 Task: Add an event with the title Second Presentation Rehearsal and Finalization, date '2024/05/25', time 7:30 AM to 9:30 AMand add a description: The event coordinator is responsible for planning, organizing, and executing the networking event. They oversee all aspects of the event, including venue selection, logistics, scheduling, vendor management, and participant registration. The event coordinator ensures a seamless and successful networking event that meets the objectives and expectations of the attendees., put the event into Green category, logged in from the account softage.3@softage.netand send the event invitation to softage.10@softage.net and softage.1@softage.net. Set a reminder for the event 5 minutes before
Action: Mouse moved to (98, 92)
Screenshot: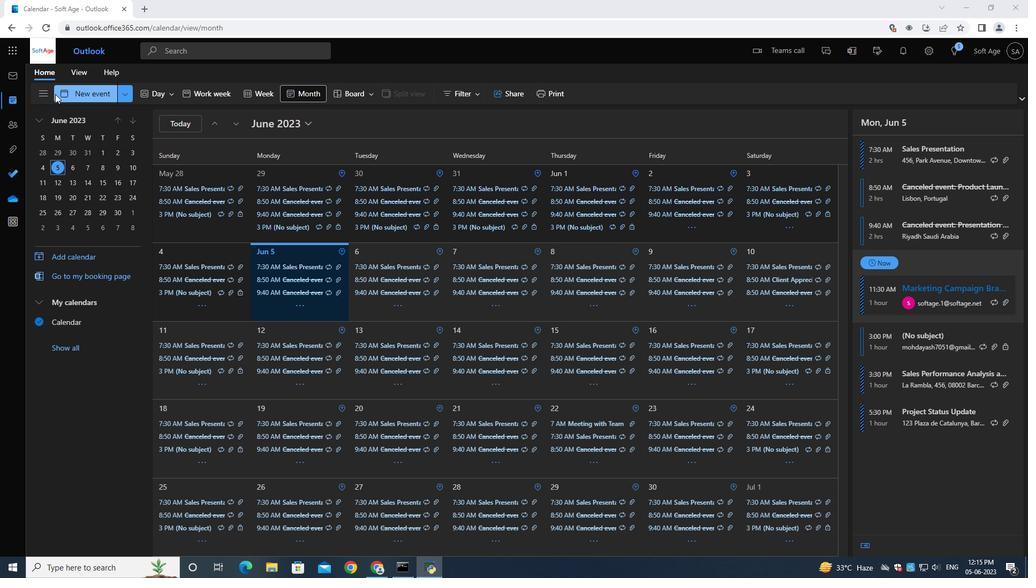 
Action: Mouse pressed left at (98, 92)
Screenshot: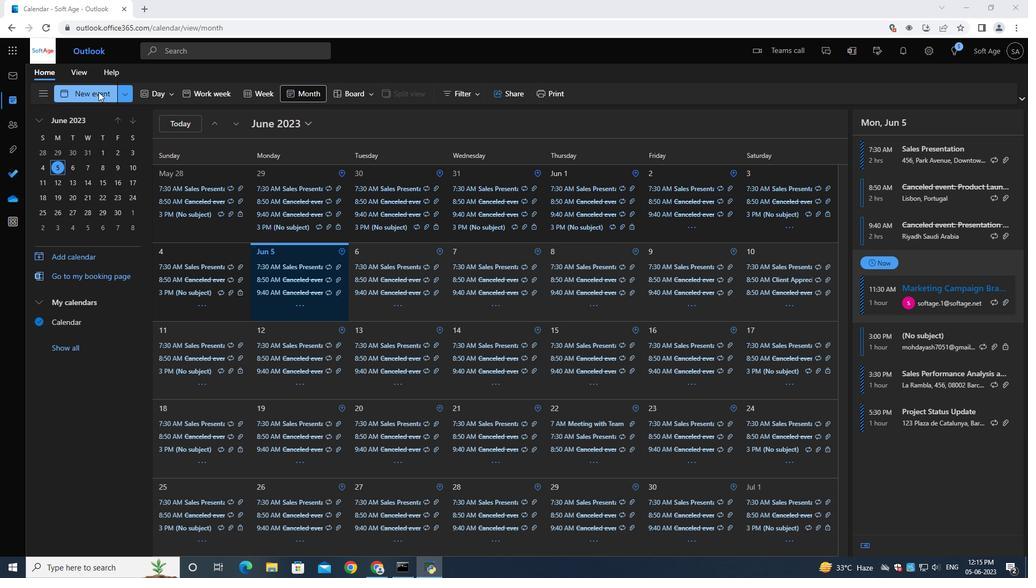 
Action: Mouse moved to (320, 169)
Screenshot: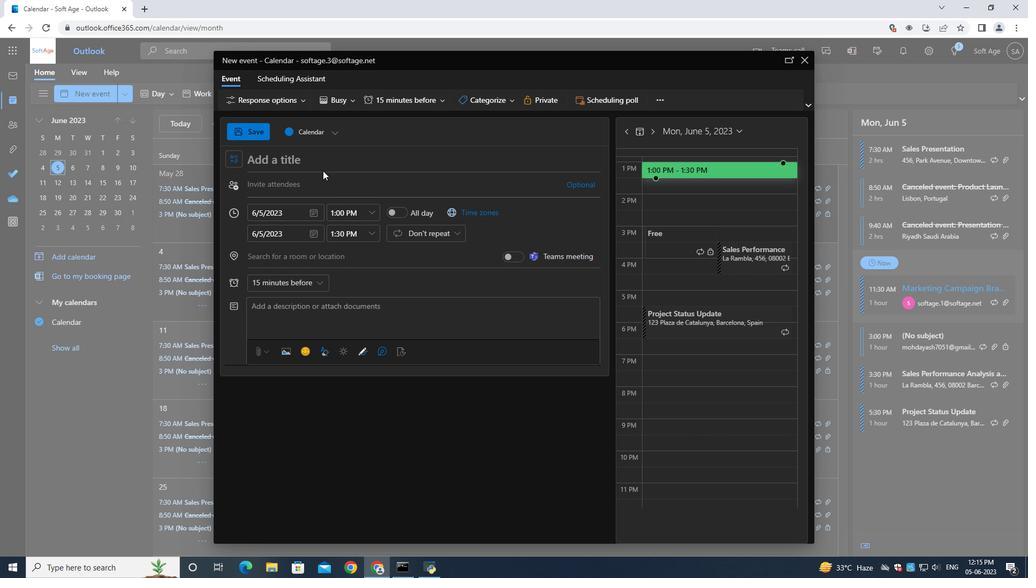 
Action: Mouse pressed left at (320, 169)
Screenshot: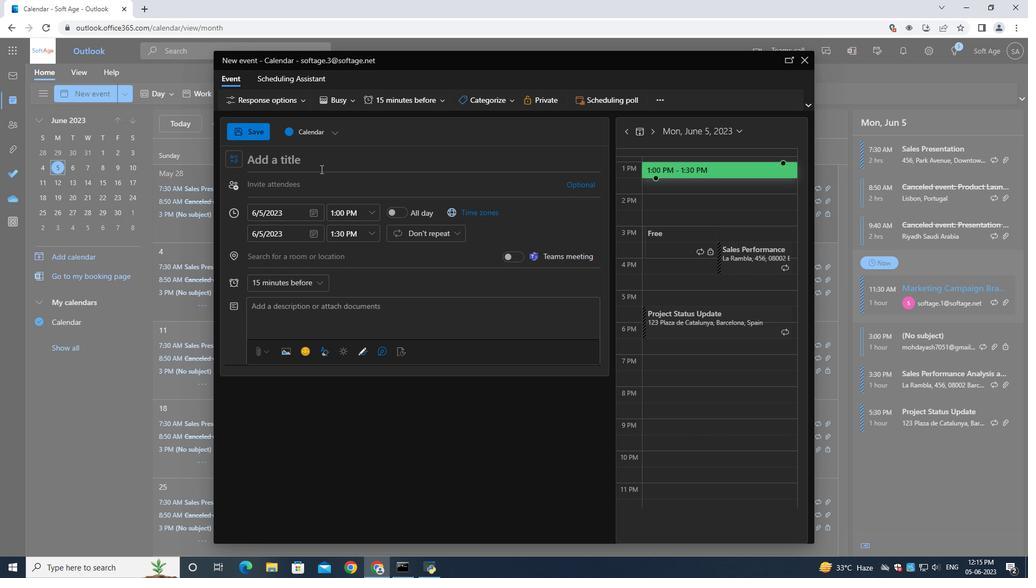 
Action: Key pressed <Key.shift>Second<Key.space><Key.shift>Presentation<Key.space><Key.shift>Rehearsal<Key.space>and<Key.space><Key.shift>Finalization
Screenshot: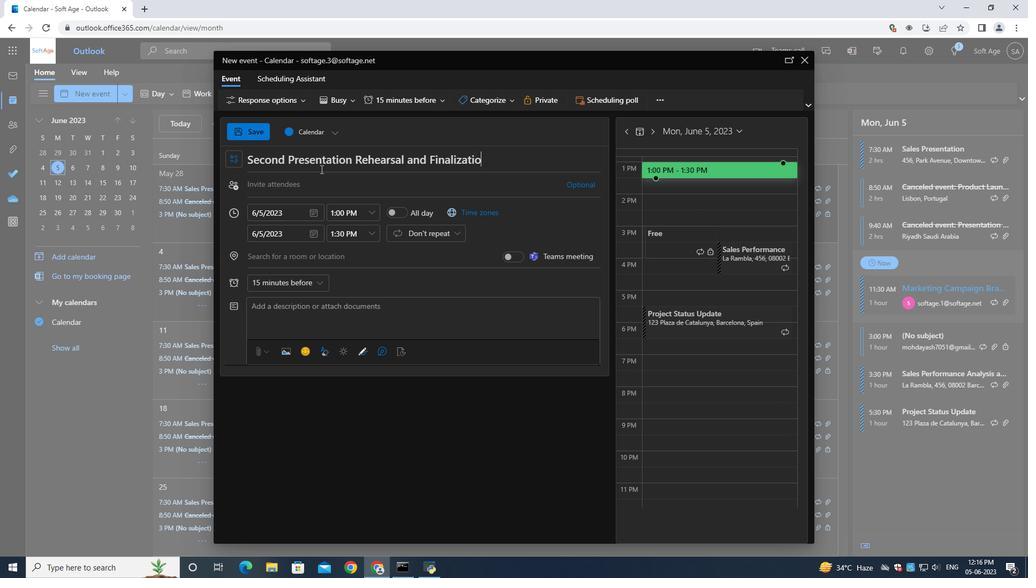 
Action: Mouse moved to (310, 212)
Screenshot: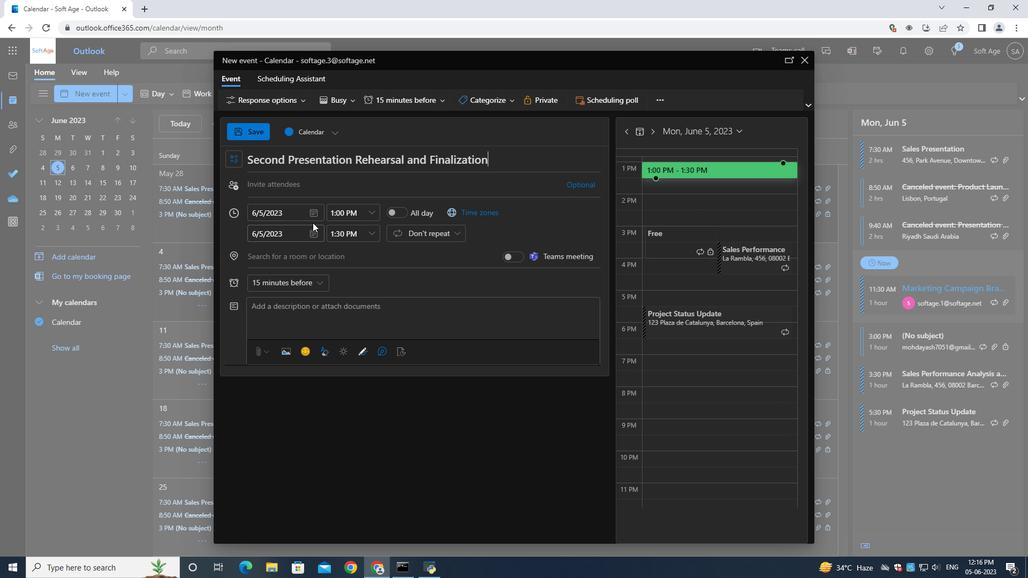 
Action: Mouse pressed left at (310, 212)
Screenshot: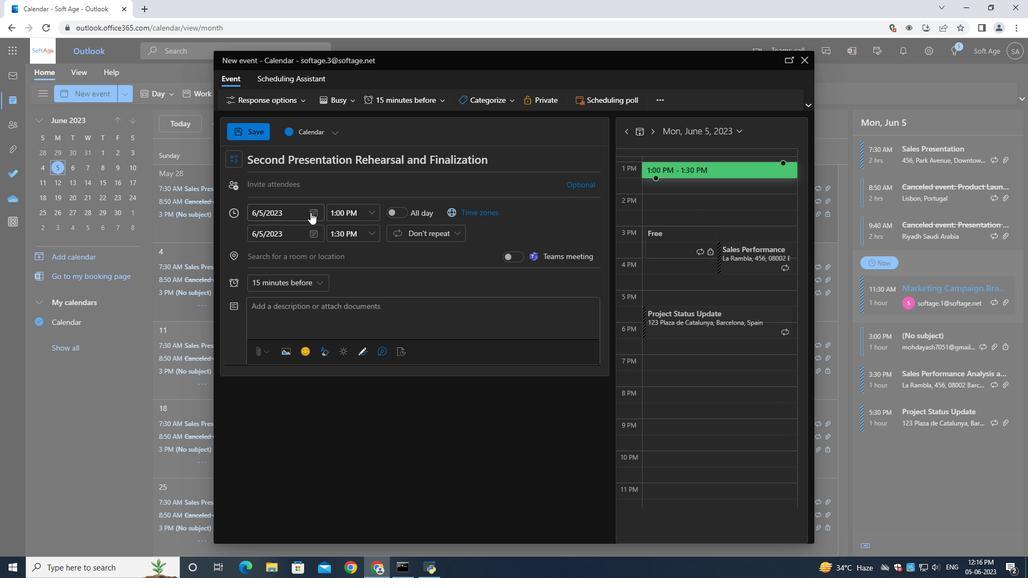 
Action: Mouse moved to (345, 235)
Screenshot: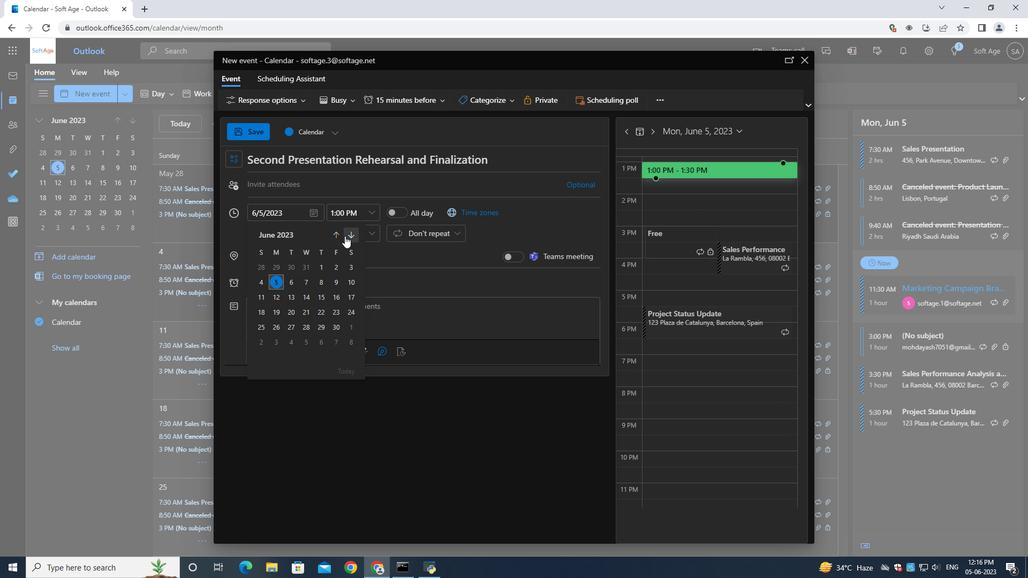 
Action: Mouse pressed left at (345, 235)
Screenshot: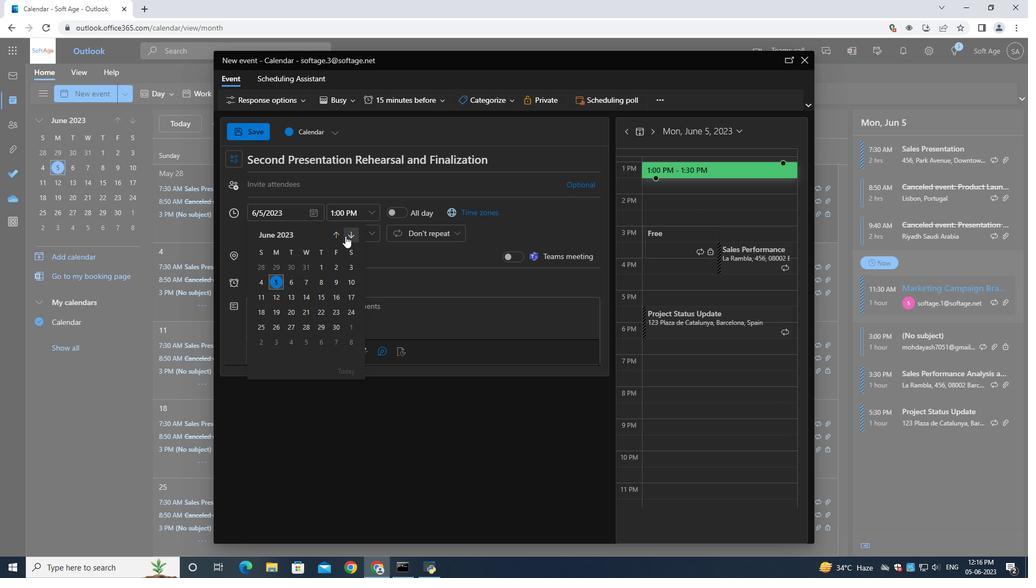 
Action: Mouse moved to (345, 235)
Screenshot: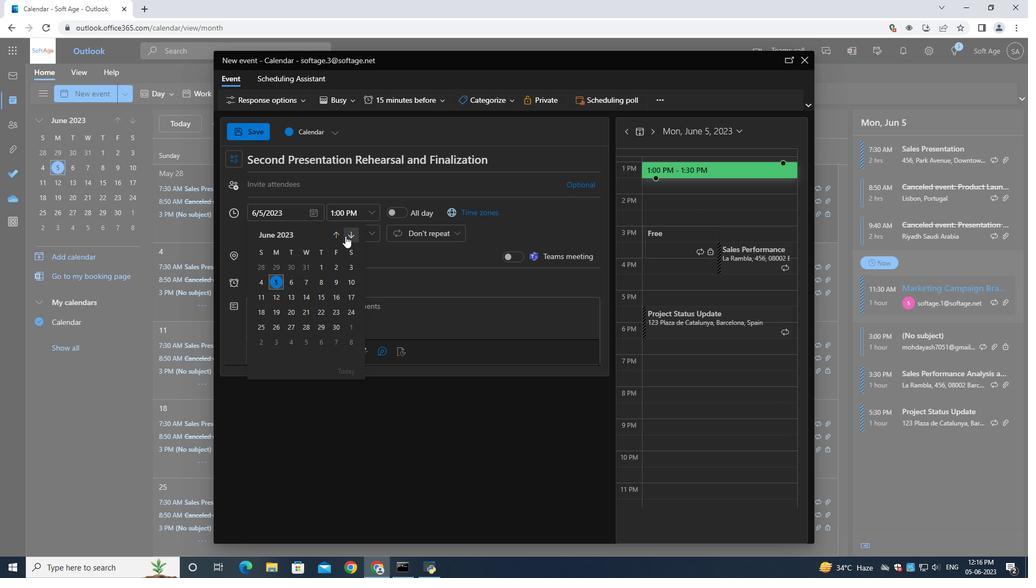
Action: Mouse pressed left at (345, 235)
Screenshot: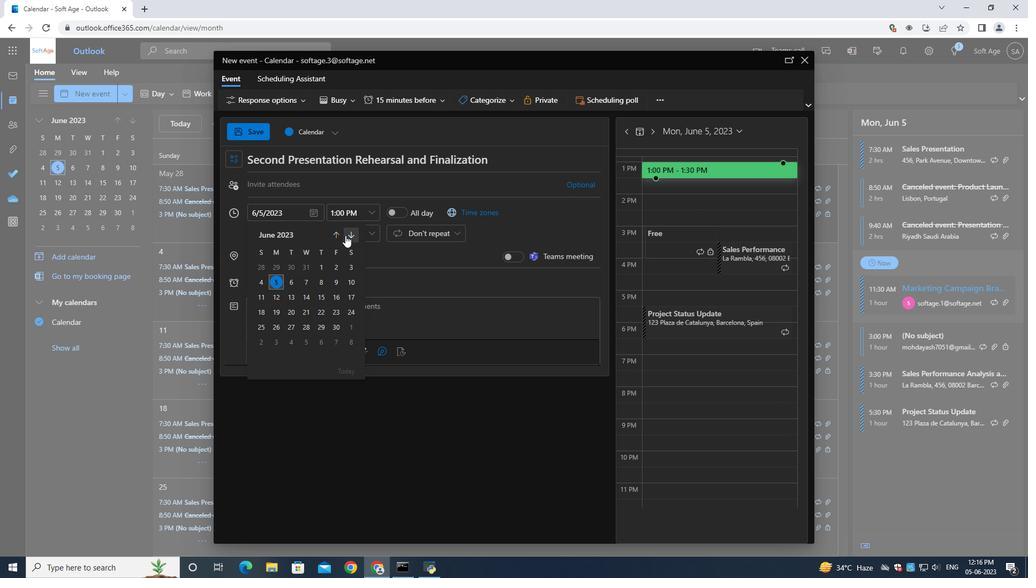 
Action: Mouse pressed left at (345, 235)
Screenshot: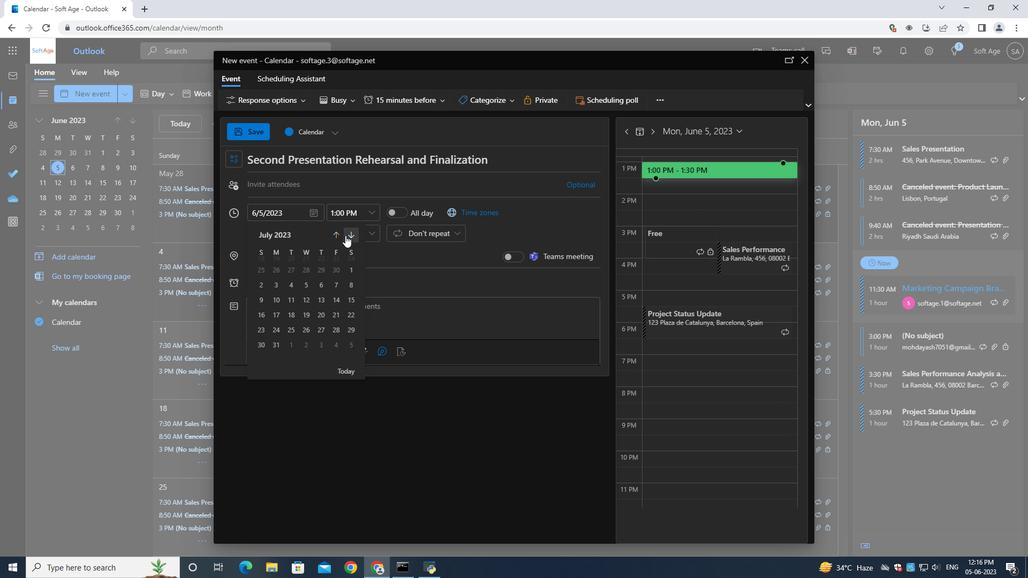 
Action: Mouse pressed left at (345, 235)
Screenshot: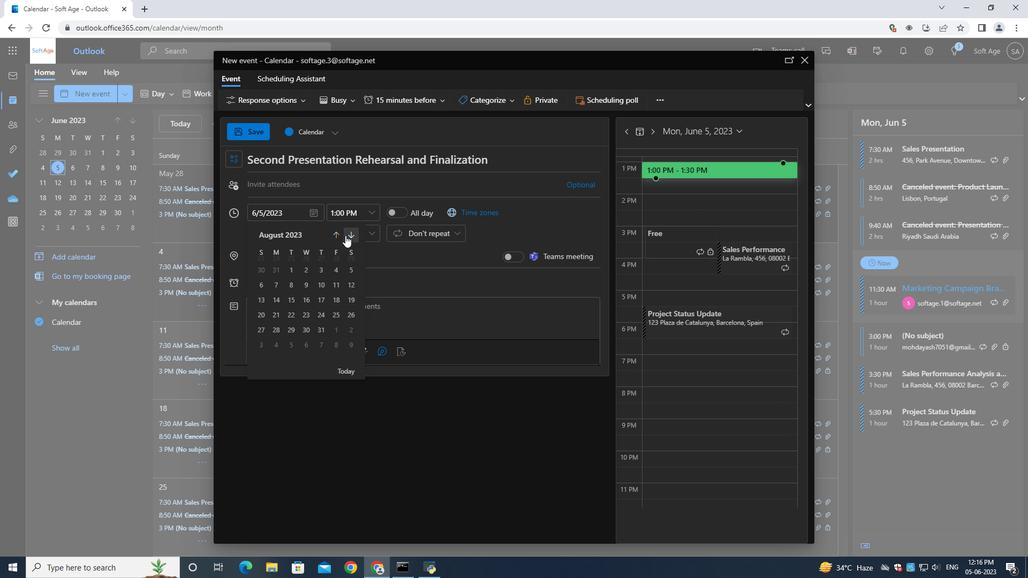 
Action: Mouse pressed left at (345, 235)
Screenshot: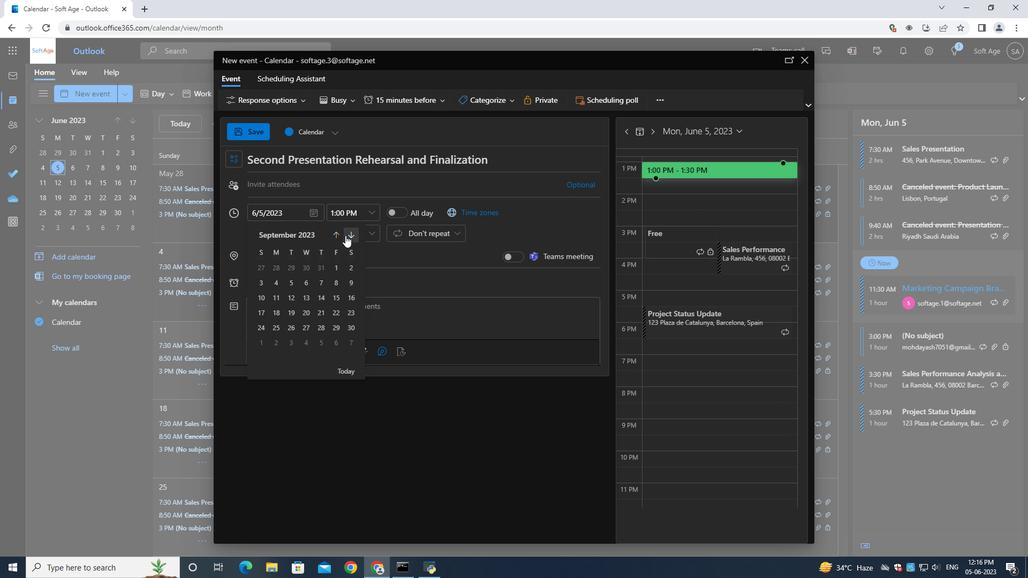 
Action: Mouse pressed left at (345, 235)
Screenshot: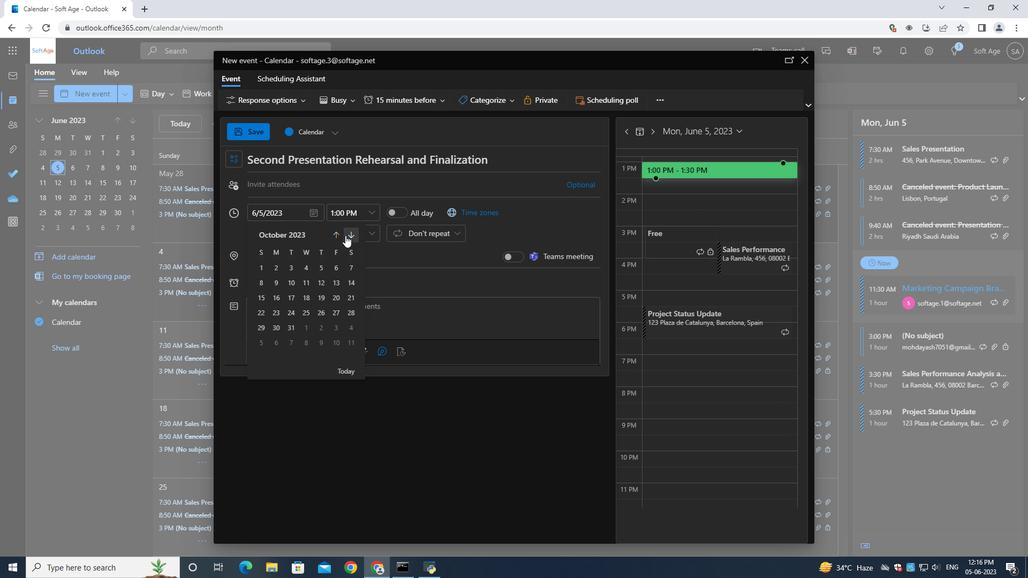 
Action: Mouse pressed left at (345, 235)
Screenshot: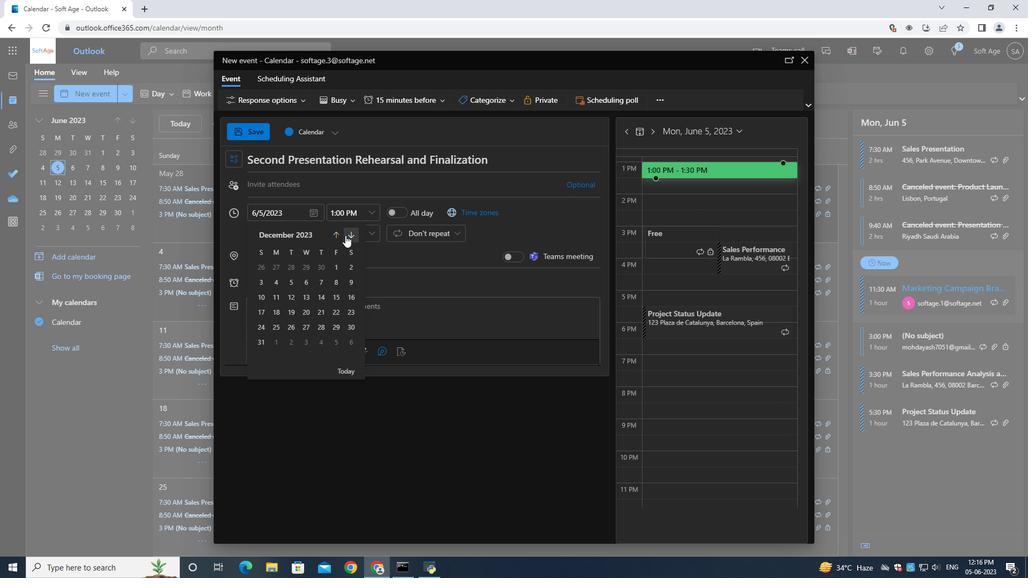 
Action: Mouse pressed left at (345, 235)
Screenshot: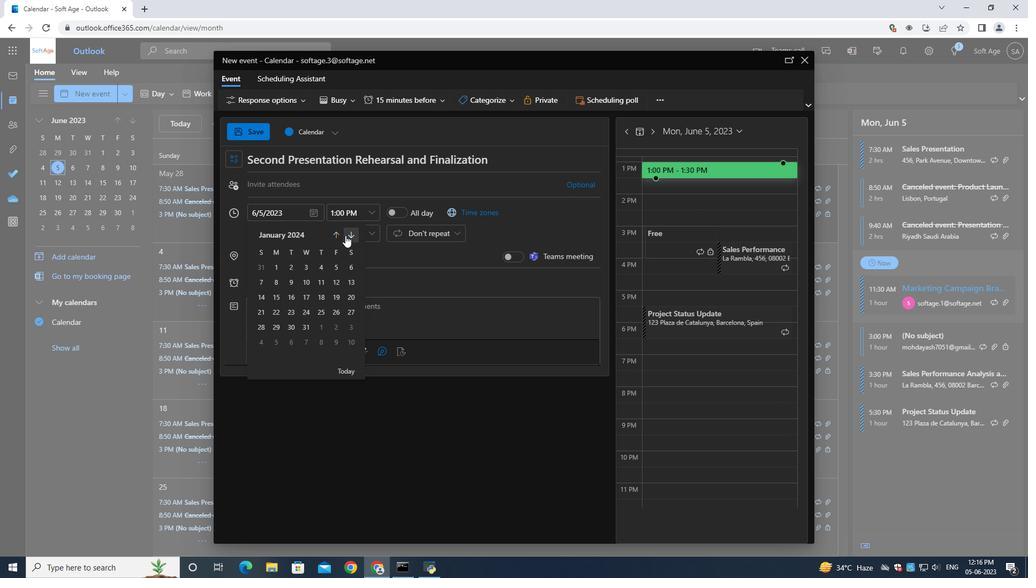 
Action: Mouse pressed left at (345, 235)
Screenshot: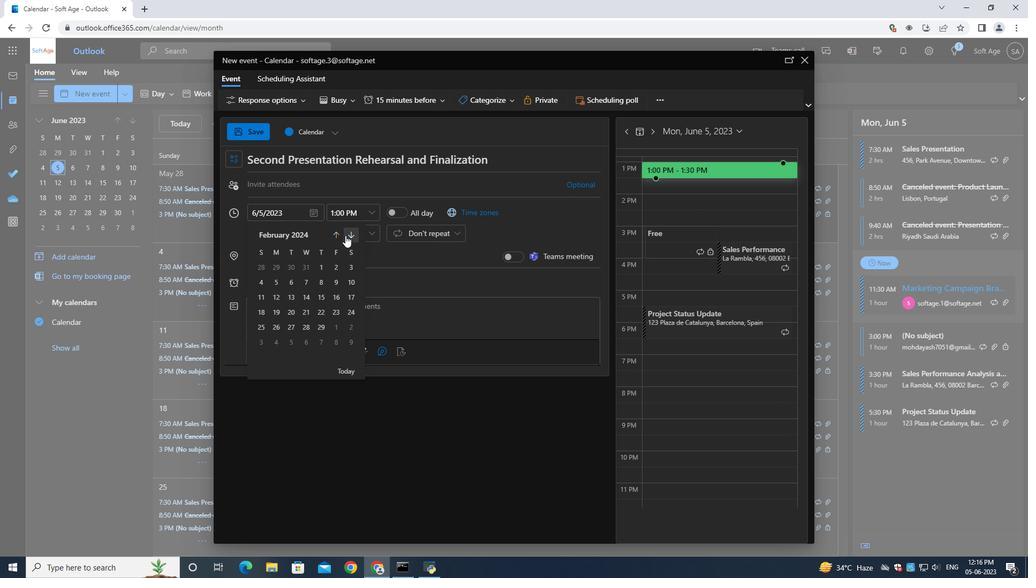 
Action: Mouse pressed left at (345, 235)
Screenshot: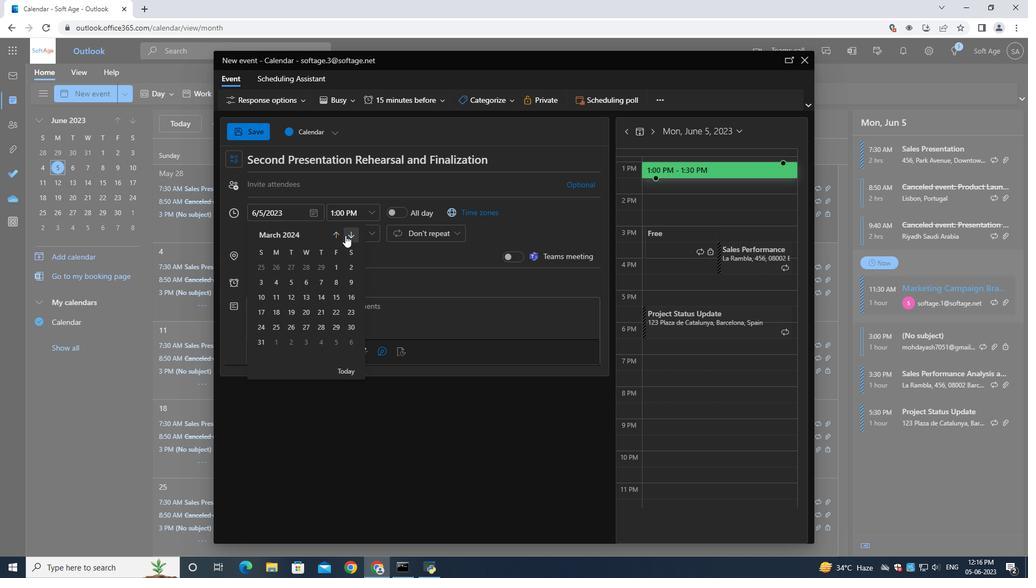 
Action: Mouse moved to (344, 235)
Screenshot: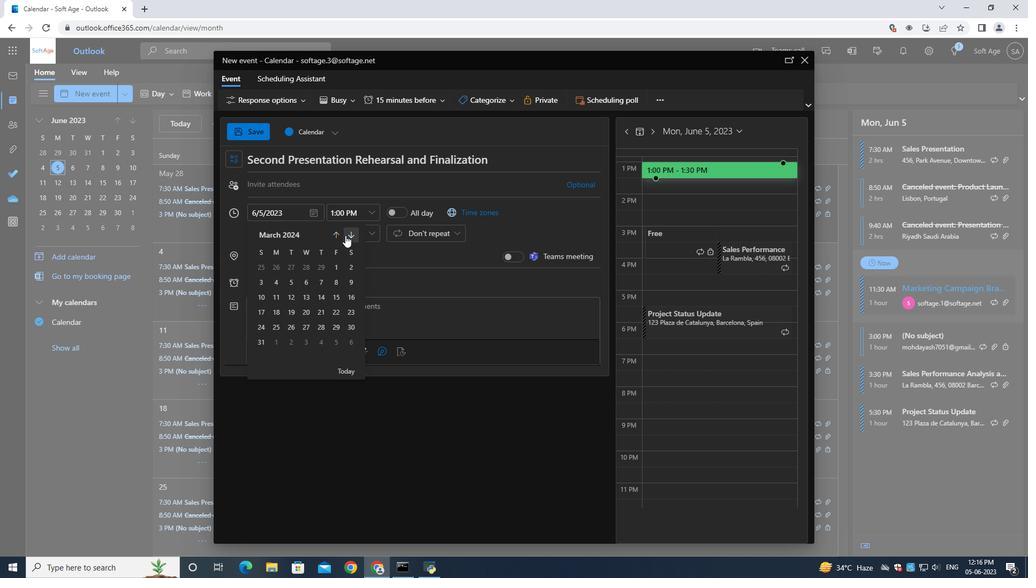 
Action: Mouse pressed left at (344, 235)
Screenshot: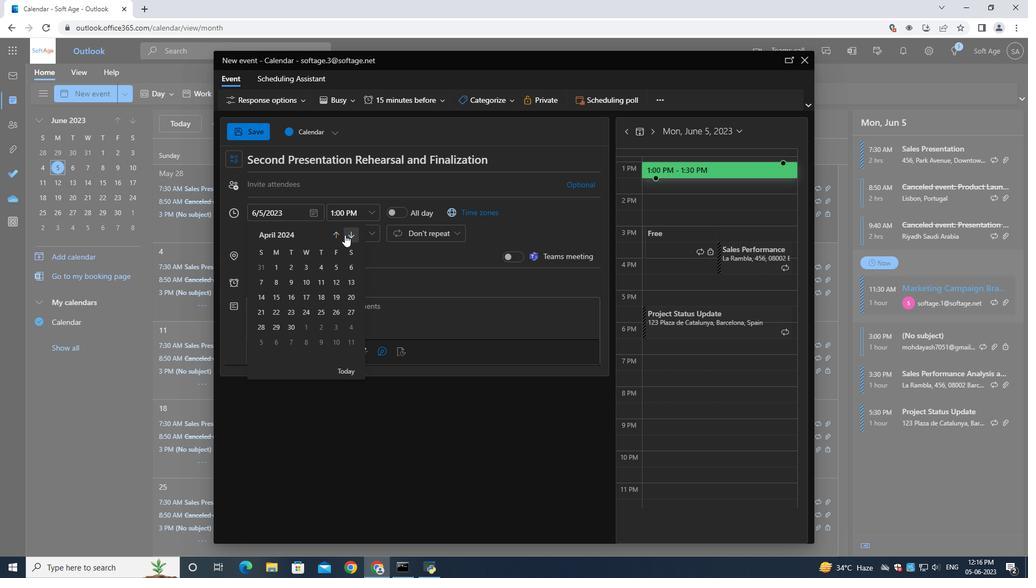 
Action: Mouse moved to (353, 312)
Screenshot: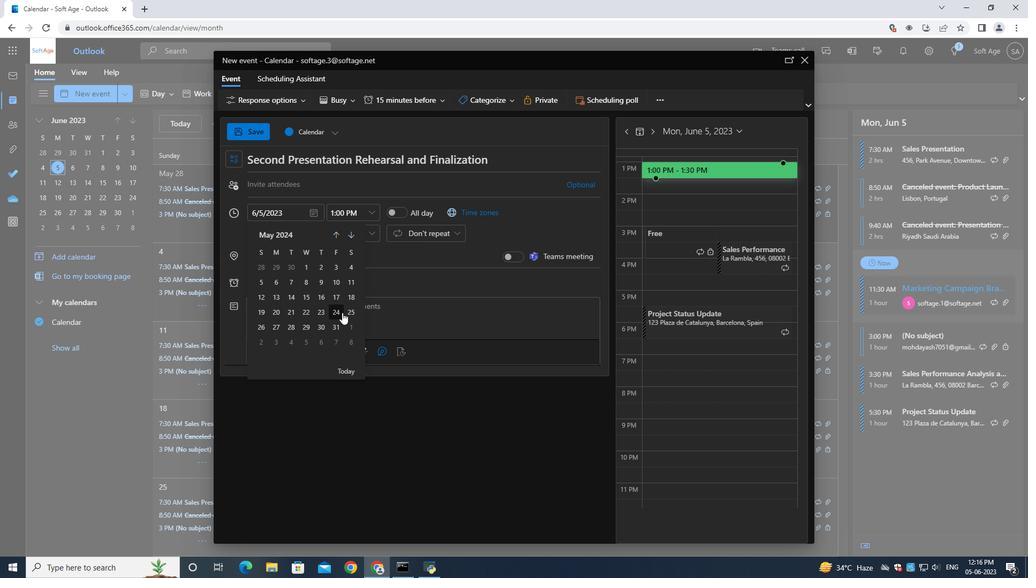 
Action: Mouse pressed left at (353, 312)
Screenshot: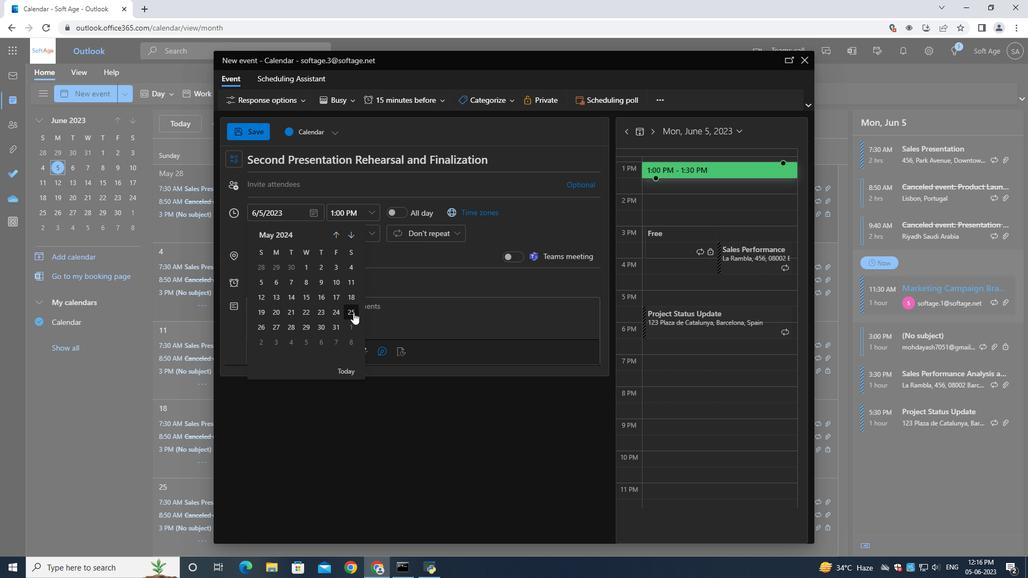 
Action: Mouse moved to (361, 212)
Screenshot: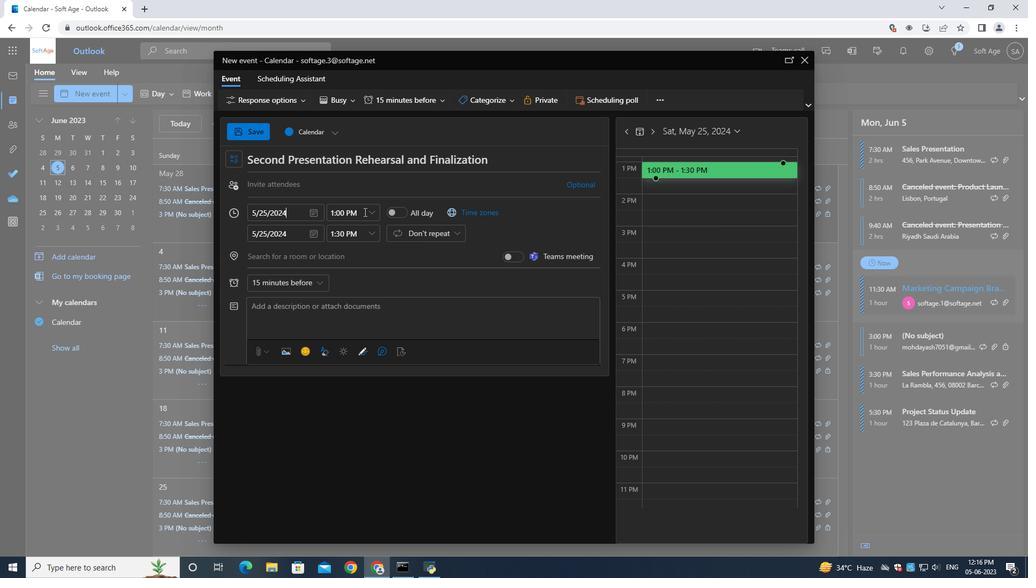 
Action: Mouse pressed left at (361, 212)
Screenshot: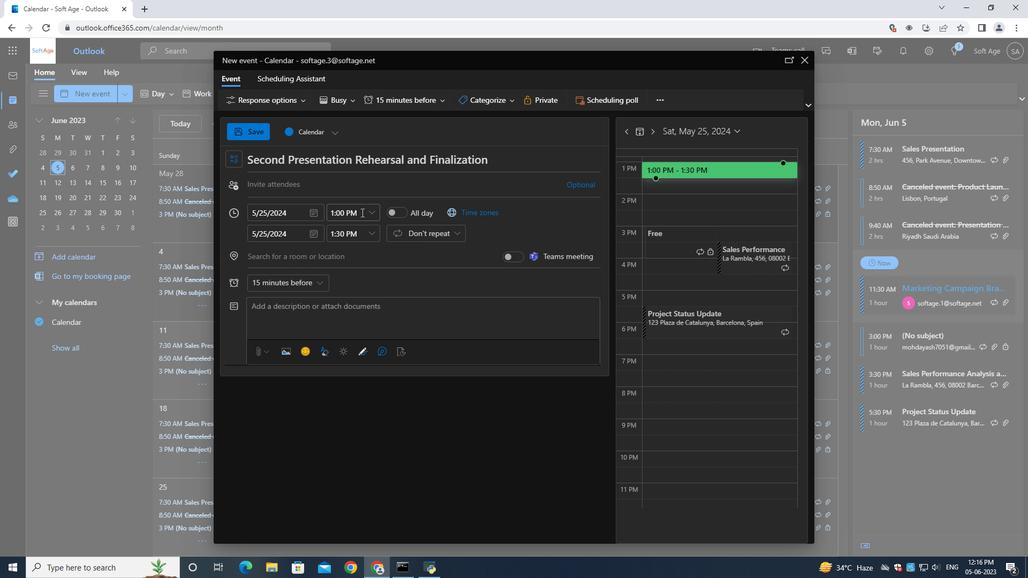 
Action: Key pressed 7<Key.shift_r>:30<Key.shift>AM
Screenshot: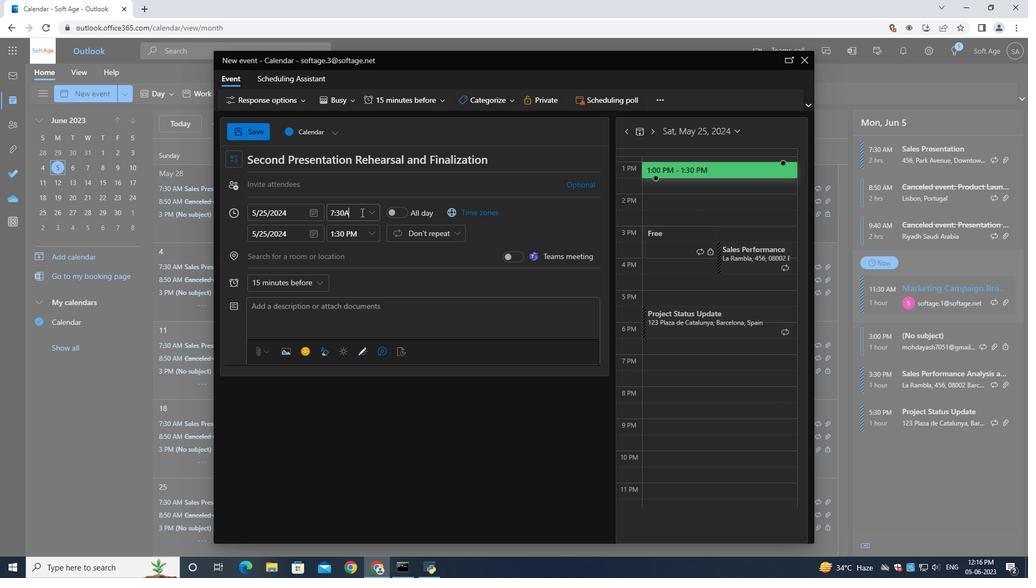 
Action: Mouse moved to (344, 237)
Screenshot: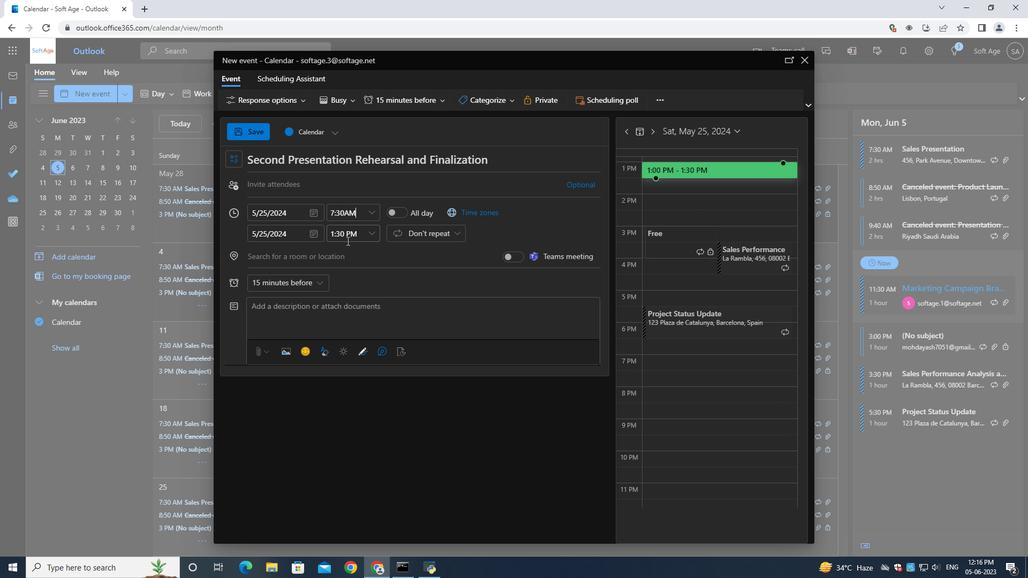 
Action: Mouse pressed left at (344, 237)
Screenshot: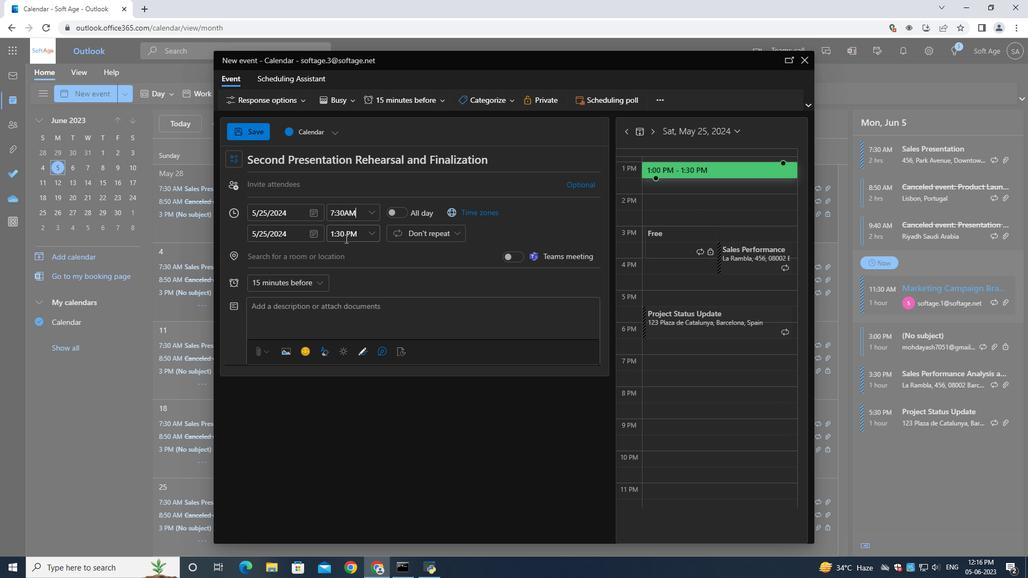 
Action: Key pressed 9<Key.shift_r>:30<Key.shift>AM
Screenshot: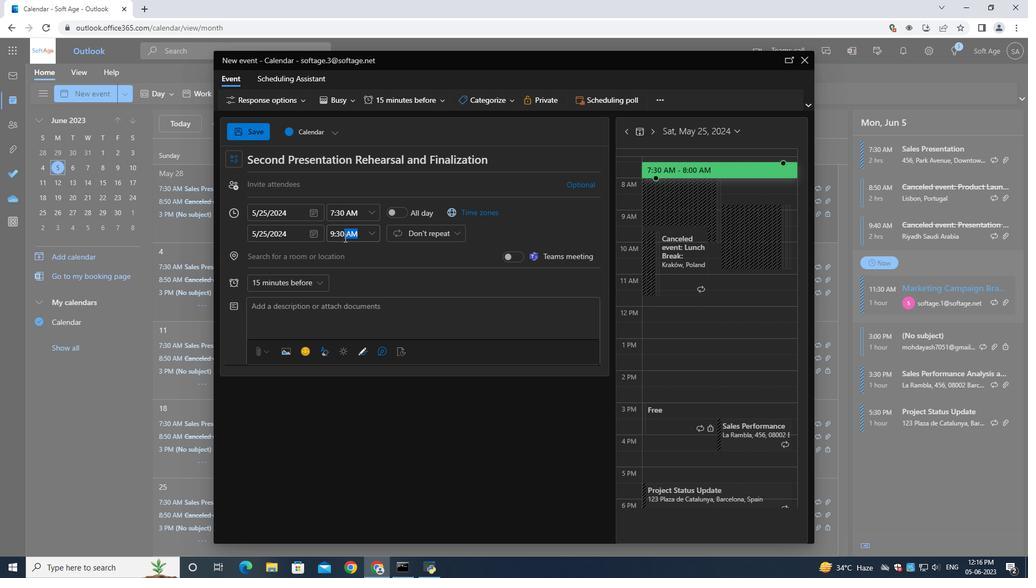 
Action: Mouse moved to (272, 309)
Screenshot: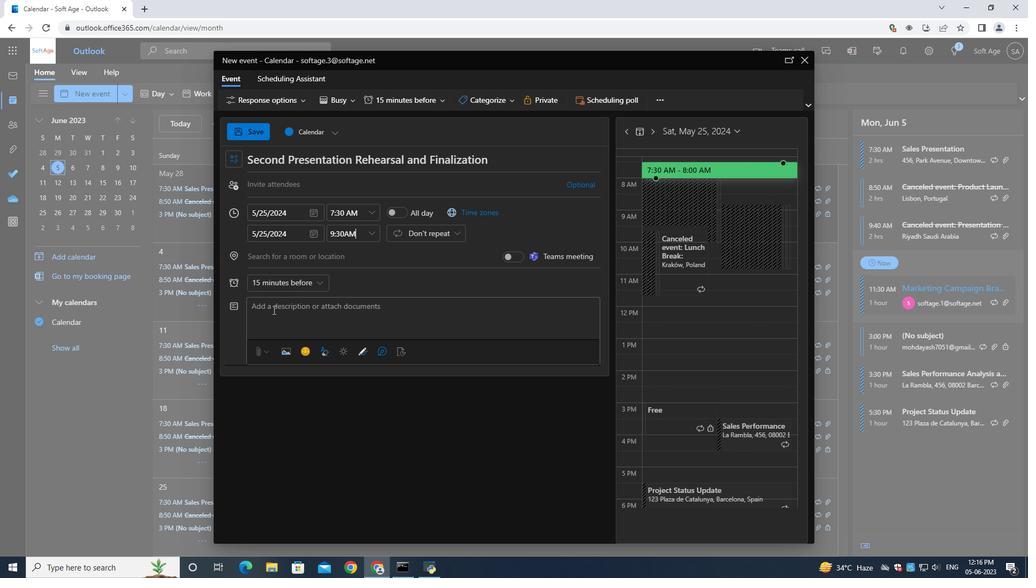 
Action: Mouse pressed left at (272, 309)
Screenshot: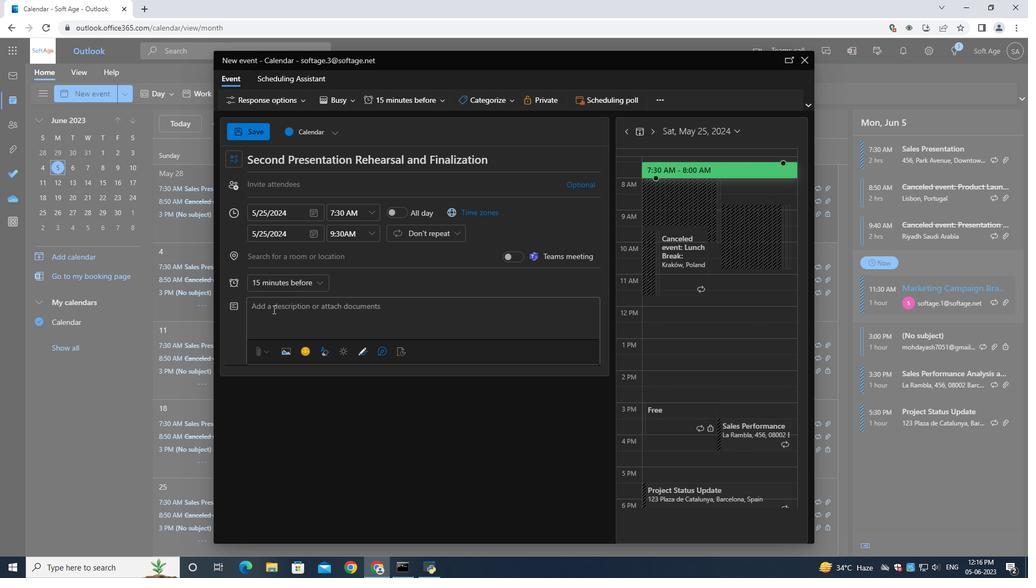 
Action: Key pressed <Key.shift>The<Key.space><Key.shift><Key.shift><Key.shift><Key.shift><Key.shift><Key.shift><Key.shift><Key.shift><Key.shift><Key.shift><Key.shift><Key.shift><Key.shift><Key.shift><Key.shift><Key.shift><Key.shift><Key.shift><Key.shift><Key.shift><Key.shift><Key.shift><Key.shift><Key.shift><Key.shift><Key.shift><Key.shift><Key.shift>E<Key.backspace>event<Key.space>coordinator<Key.space>is<Key.space>responsible<Key.space>for<Key.space>planning<Key.space><Key.backspace>,<Key.space>organizi<Key.backspace>ing,<Key.space>and<Key.space>executing<Key.space>the<Key.space>networking<Key.space>event.<Key.space><Key.shift><Key.shift><Key.shift><Key.shift><Key.shift><Key.shift><Key.shift><Key.shift><Key.shift>They<Key.space>oversee<Key.space>all<Key.space>aspects<Key.space>of<Key.space>the<Key.space>evemt,<Key.space>including<Key.space>venue<Key.space>selection,<Key.space>logistics,<Key.space>scheduling,<Key.space>vendor<Key.space>management,<Key.space>and<Key.space>participant<Key.space>registration.<Key.space><Key.shift><Key.shift>The<Key.space>event<Key.space>coordinat<Key.backspace>tor<Key.space>ensures<Key.space>a<Key.space>seamless<Key.space>and<Key.space>successful<Key.space>networking<Key.space>event<Key.space>that<Key.space>meets<Key.space>the<Key.space>objectives<Key.space>and<Key.space>expectations<Key.space>of<Key.space>the<Key.space>attendees.
Screenshot: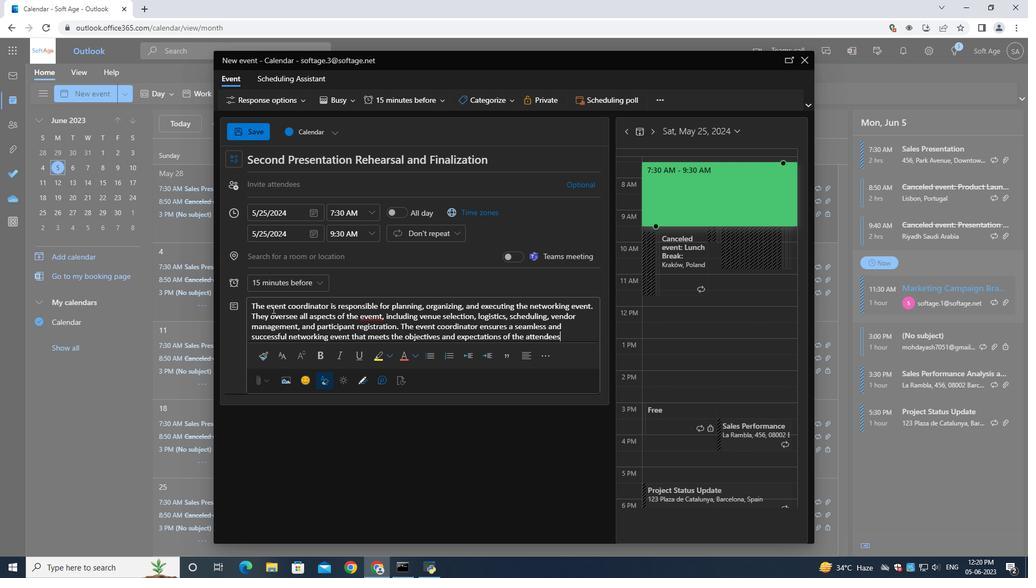 
Action: Mouse moved to (488, 100)
Screenshot: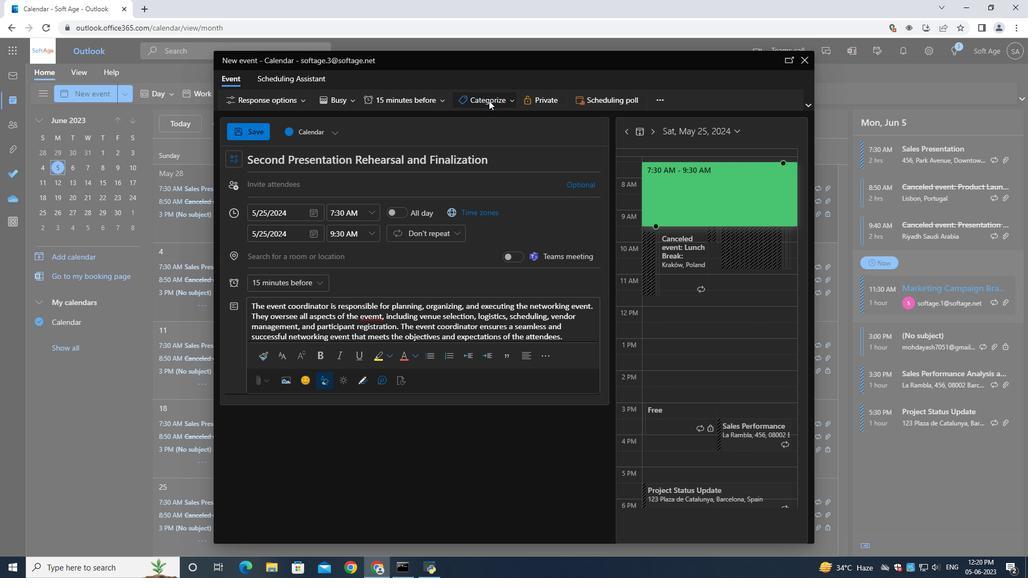 
Action: Mouse pressed left at (488, 100)
Screenshot: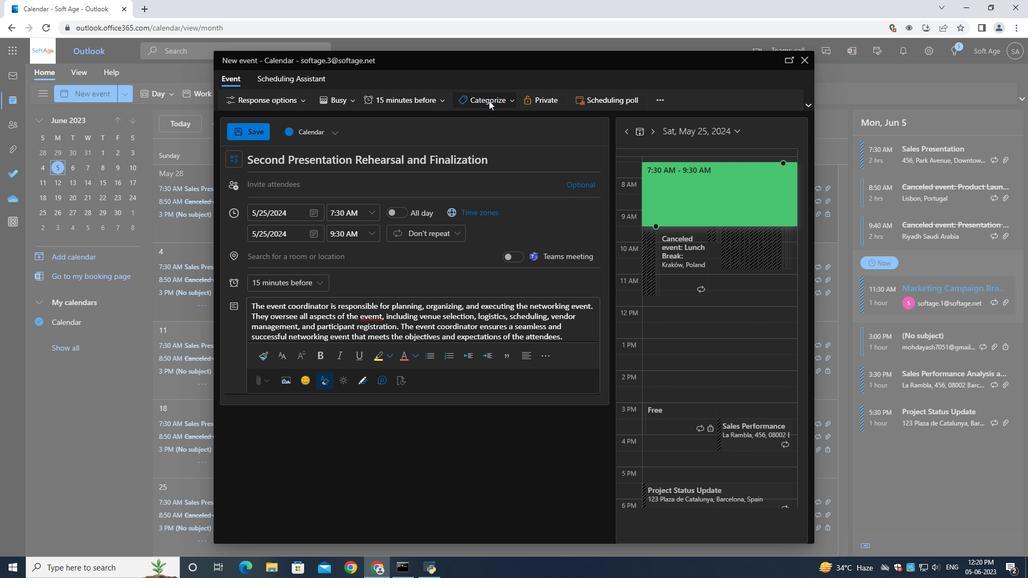 
Action: Mouse moved to (485, 140)
Screenshot: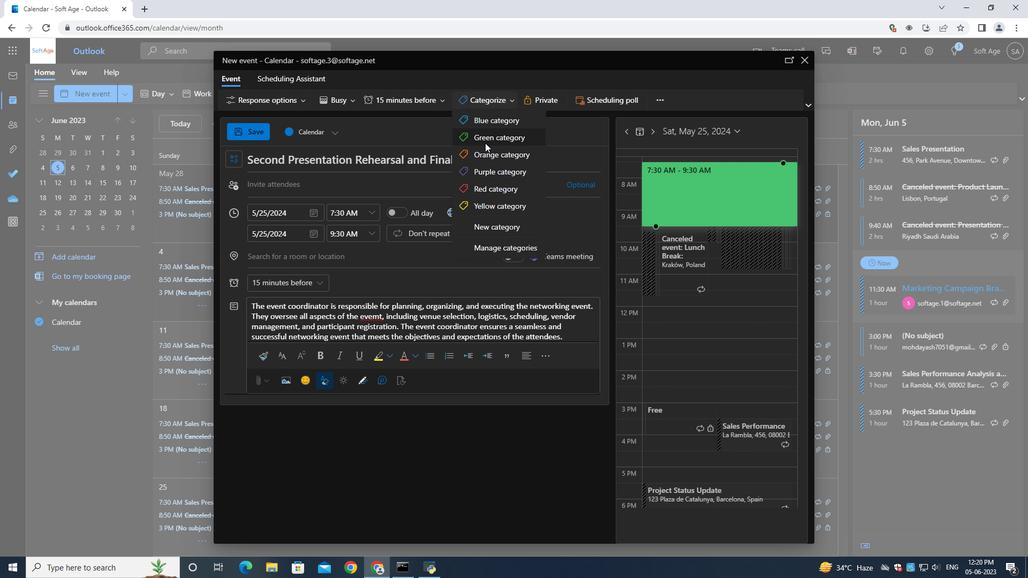 
Action: Mouse pressed left at (485, 140)
Screenshot: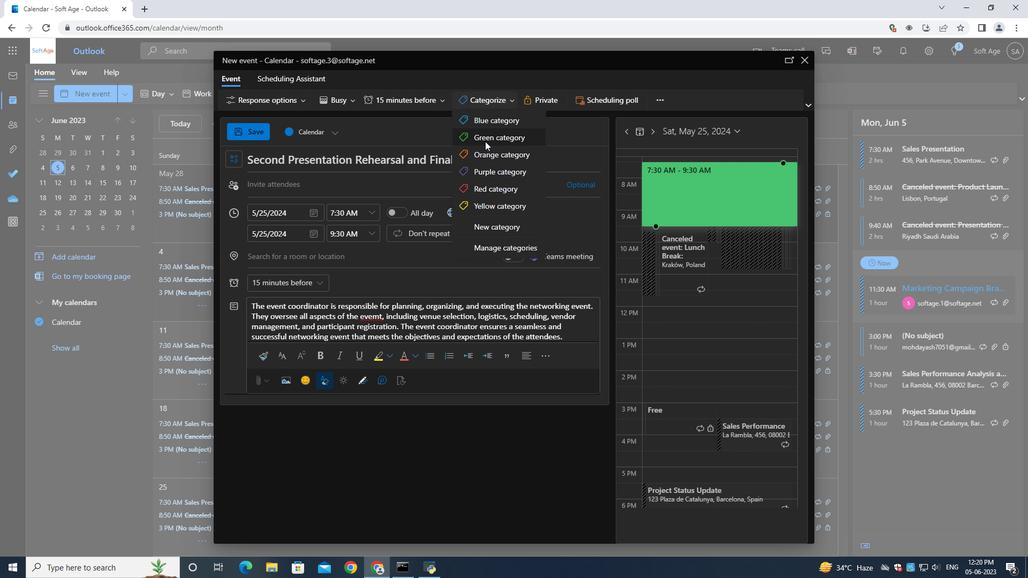 
Action: Mouse moved to (278, 187)
Screenshot: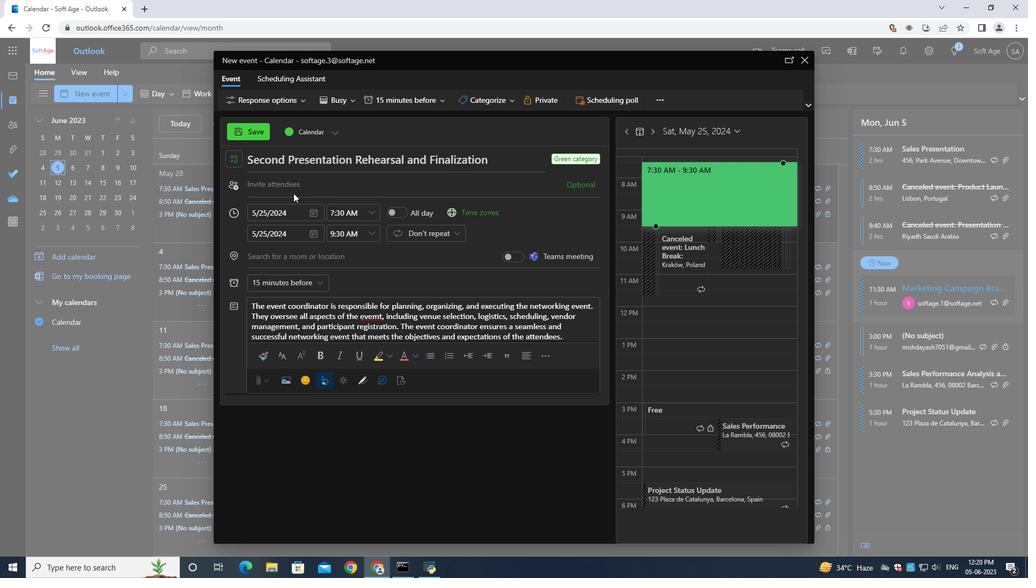 
Action: Mouse pressed left at (278, 187)
Screenshot: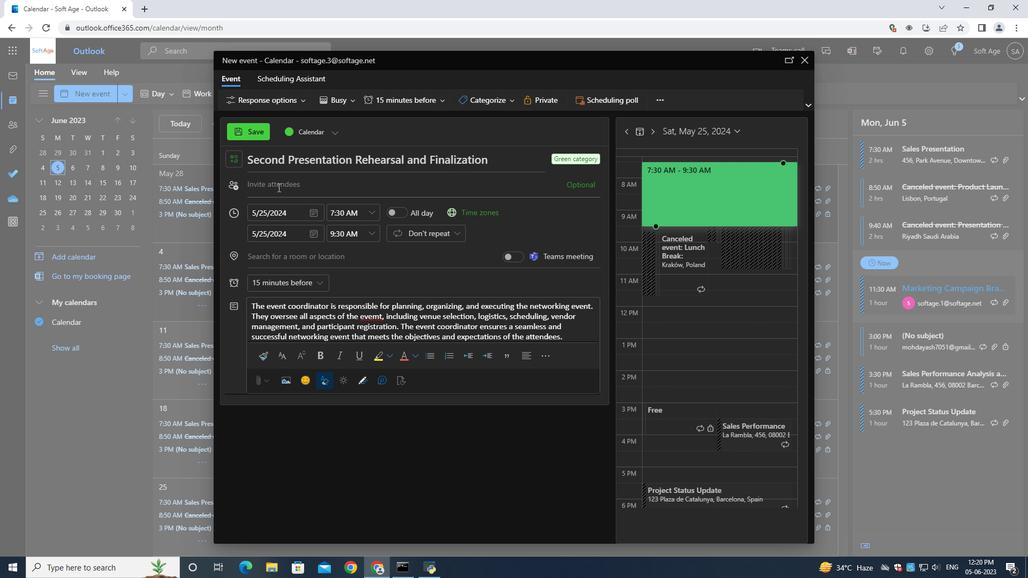 
Action: Mouse moved to (279, 187)
Screenshot: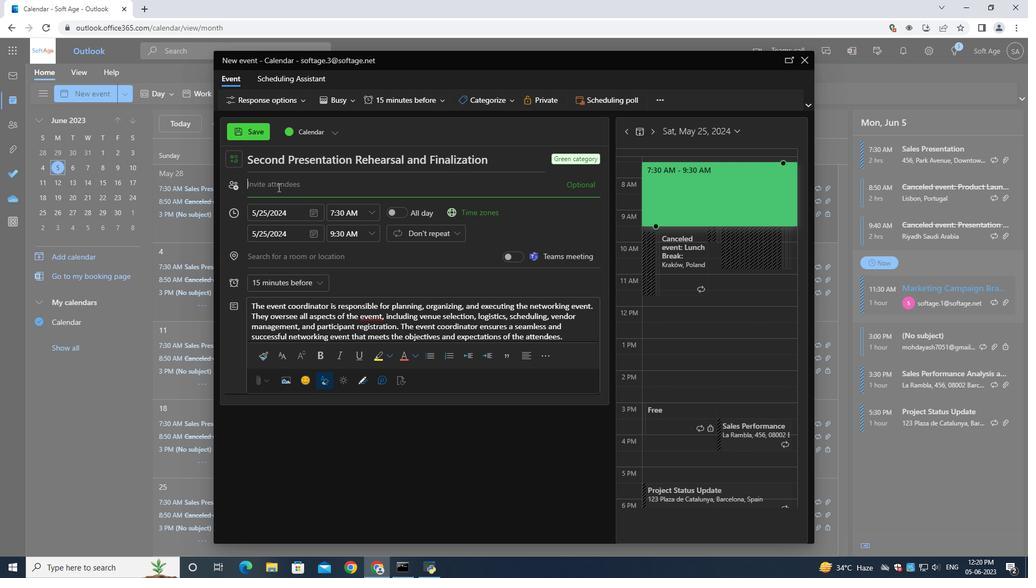 
Action: Key pressed softage.10<Key.shift>@softage.net
Screenshot: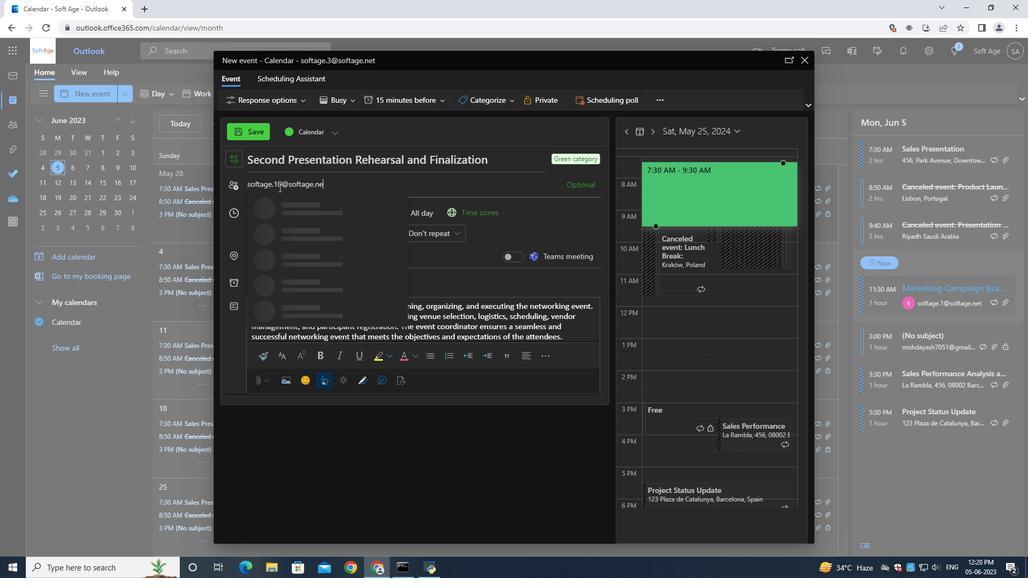 
Action: Mouse moved to (296, 209)
Screenshot: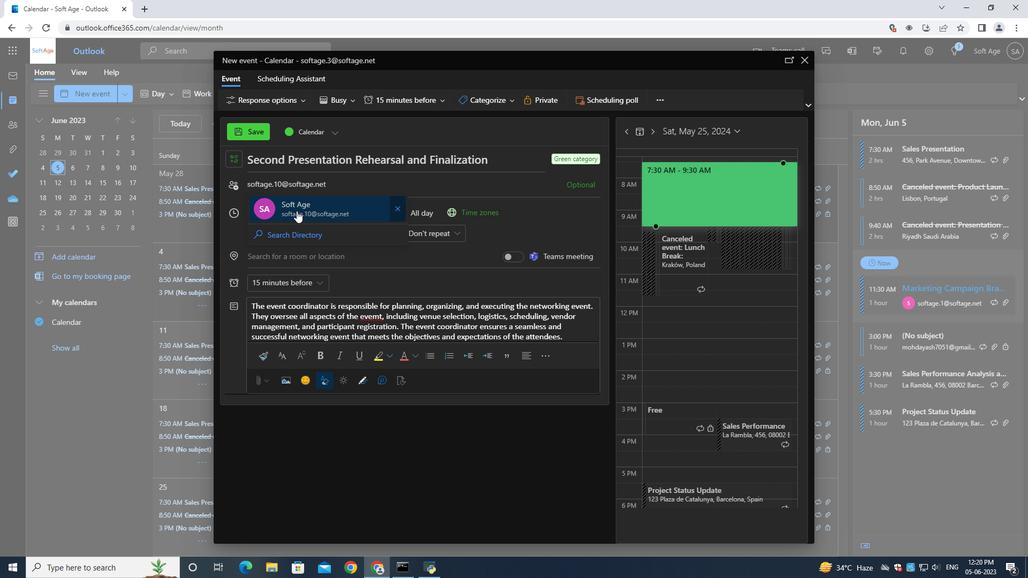 
Action: Mouse pressed left at (296, 209)
Screenshot: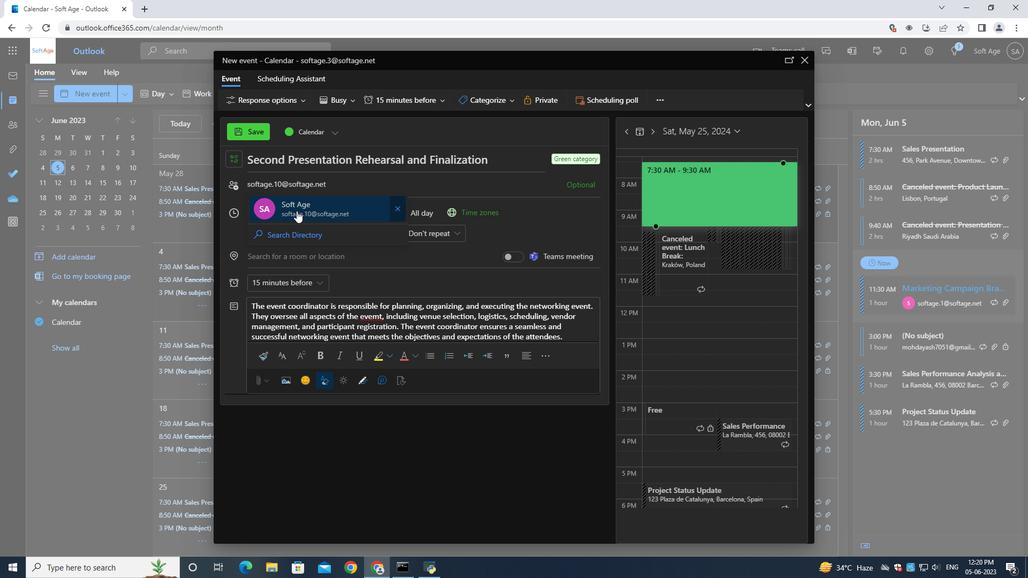 
Action: Mouse moved to (372, 179)
Screenshot: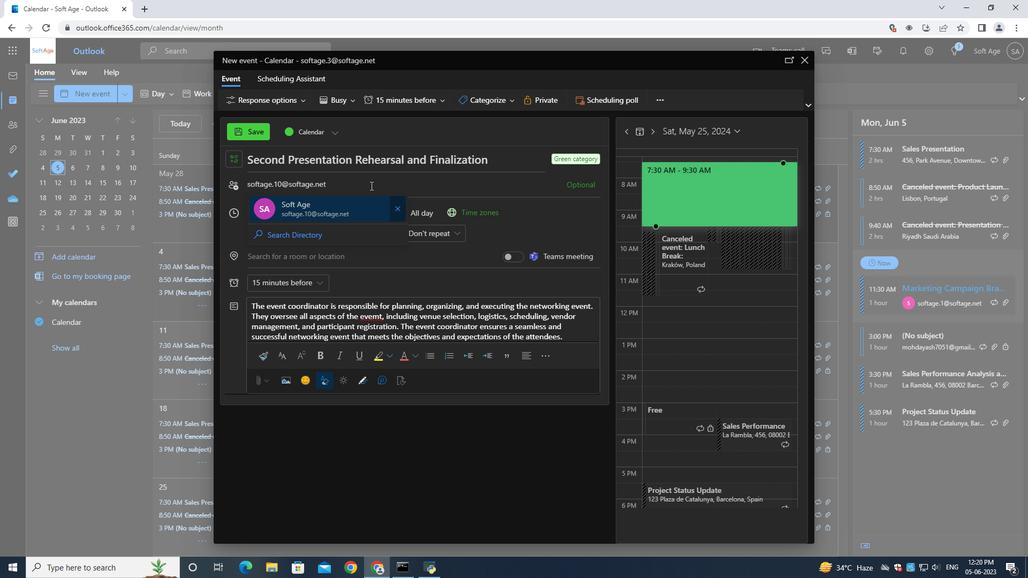 
Action: Key pressed softage.1<Key.shift>@softage.net
Screenshot: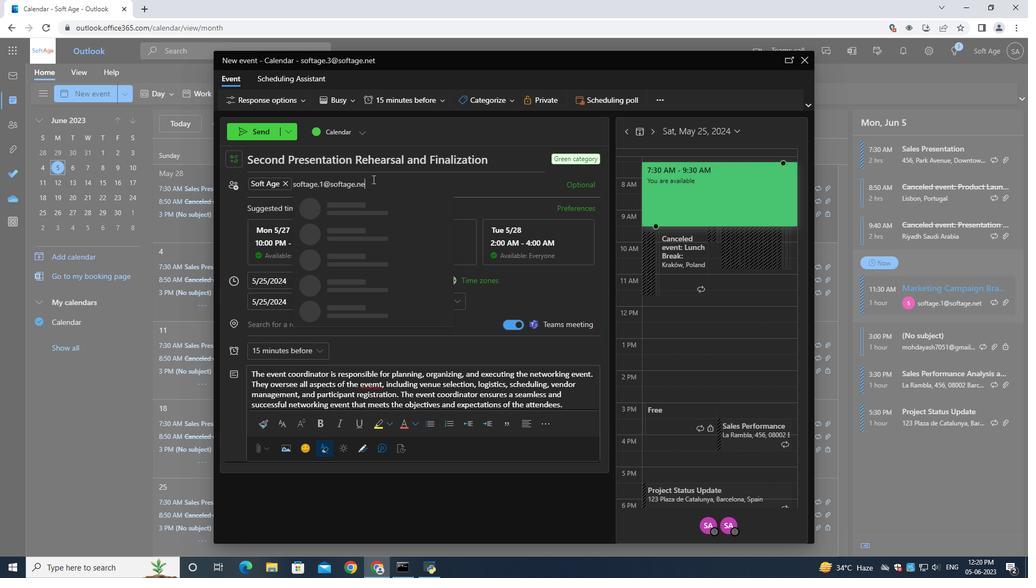 
Action: Mouse moved to (382, 209)
Screenshot: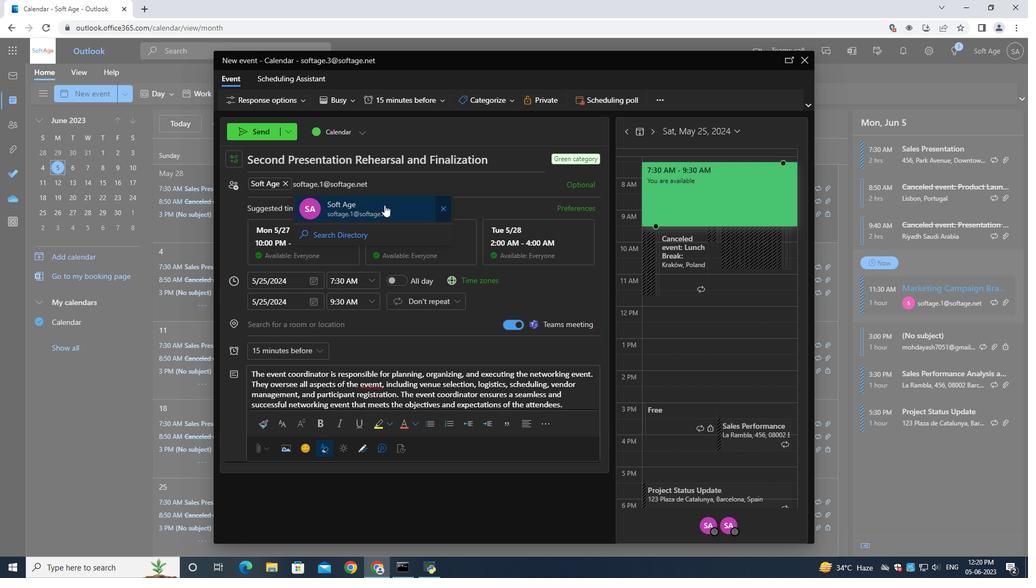 
Action: Mouse pressed left at (382, 209)
Screenshot: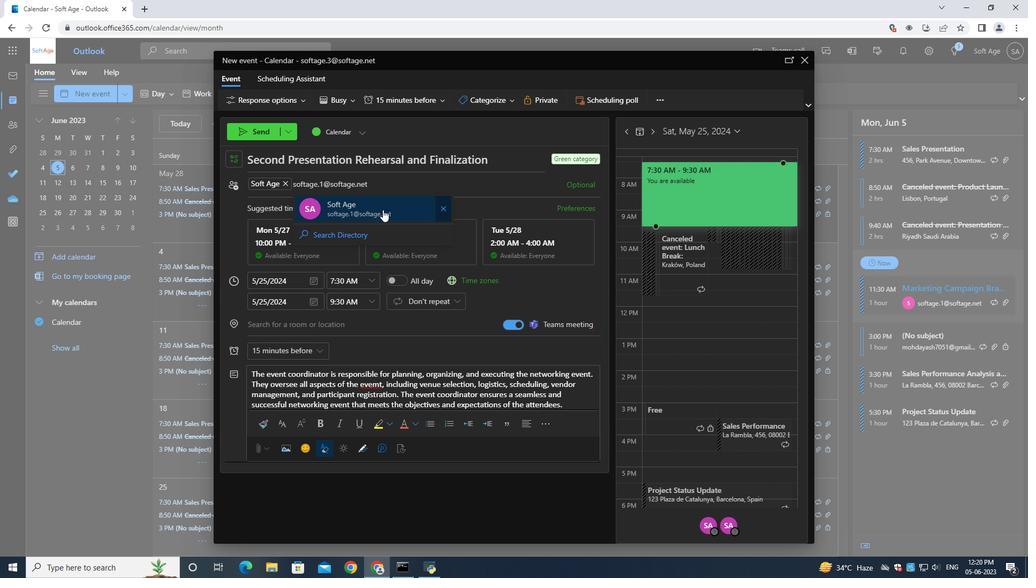 
Action: Mouse moved to (278, 349)
Screenshot: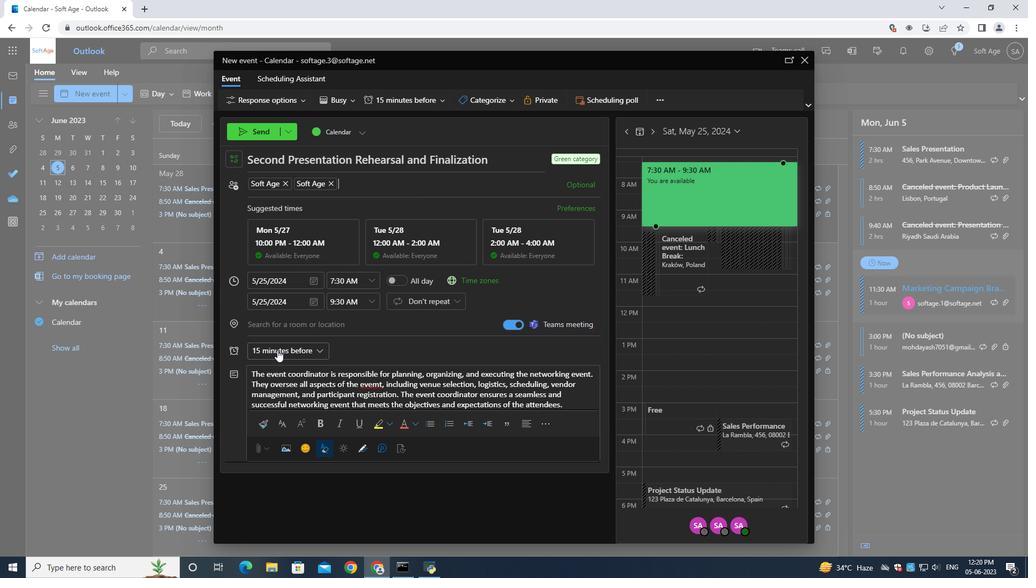 
Action: Mouse pressed left at (278, 349)
Screenshot: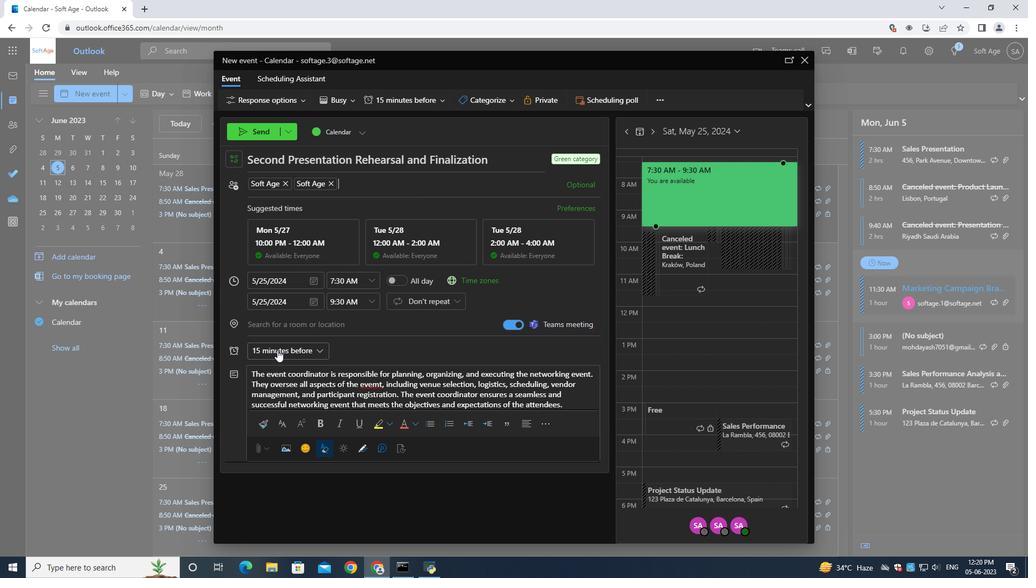 
Action: Mouse moved to (282, 185)
Screenshot: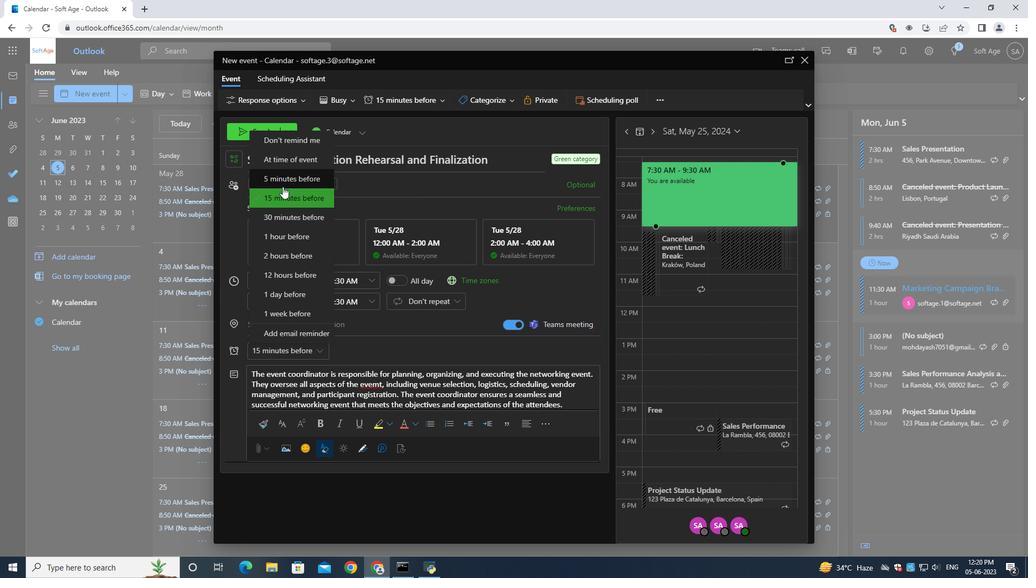 
Action: Mouse pressed left at (282, 185)
Screenshot: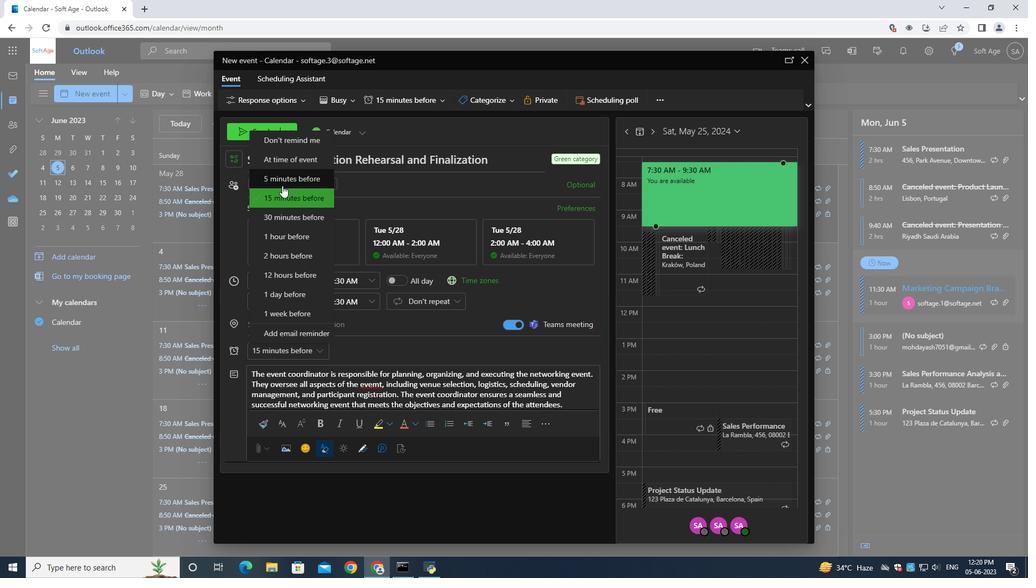 
Action: Mouse moved to (264, 134)
Screenshot: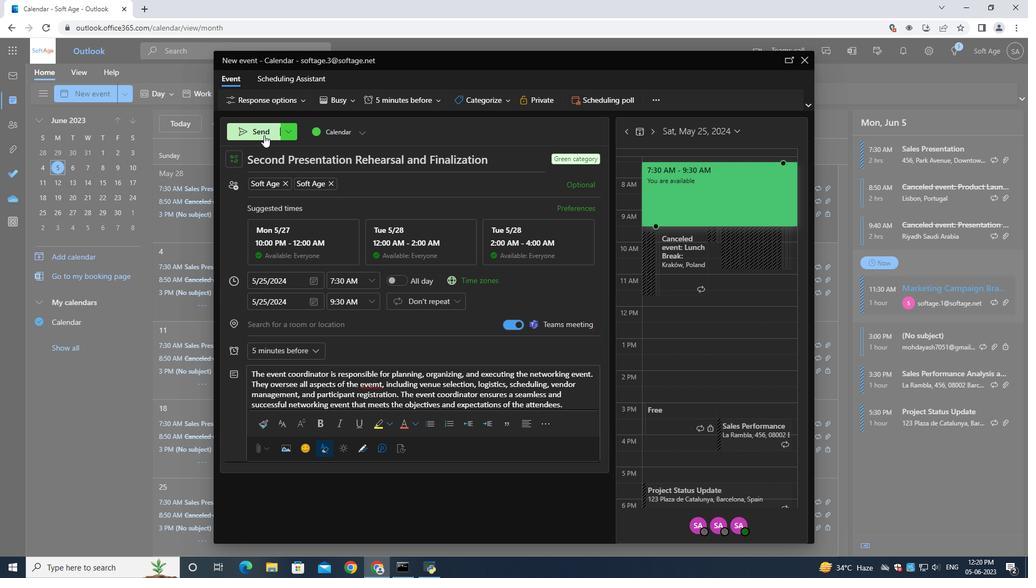 
Action: Mouse pressed left at (264, 134)
Screenshot: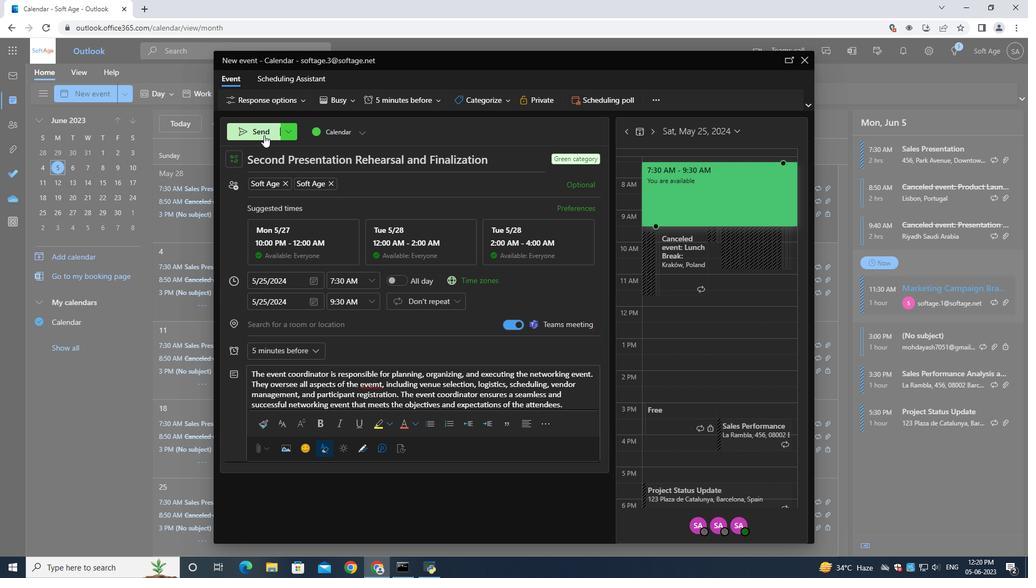 
Action: Mouse moved to (264, 132)
Screenshot: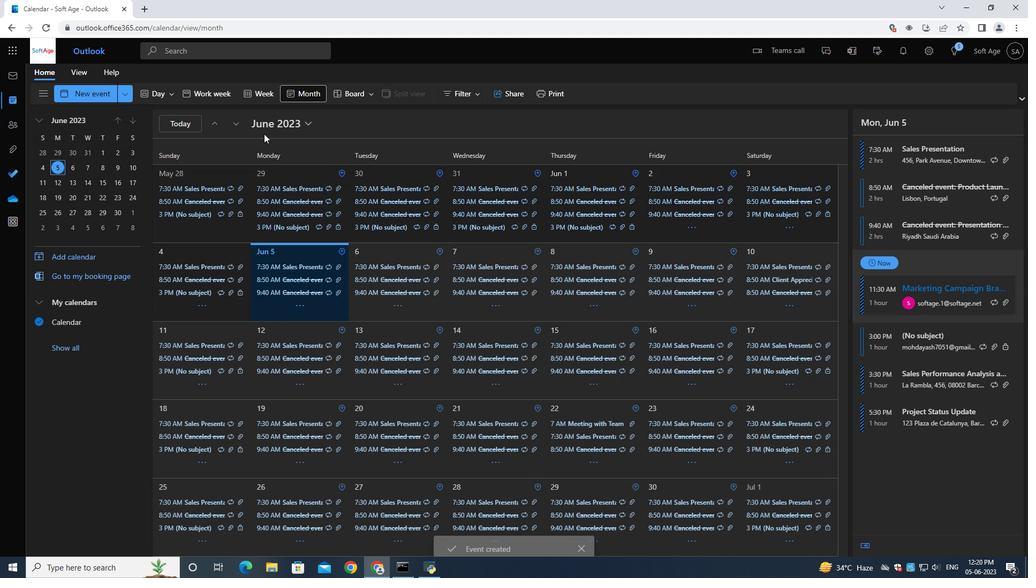 
